 Task: Create Board Market Research to Workspace Event Planning. Create Board Social Media Advertising to Workspace Event Planning. Create Board Content Marketing SEO Optimization to Workspace Event Planning
Action: Mouse moved to (407, 90)
Screenshot: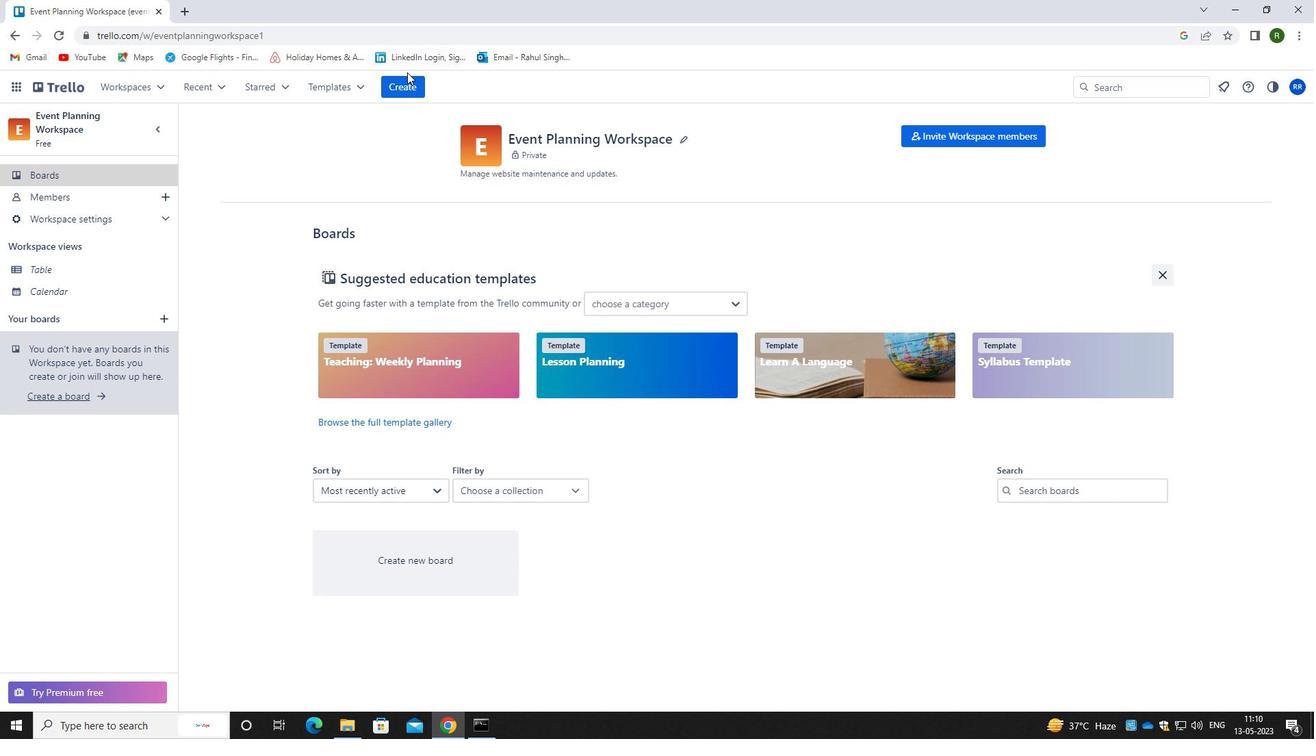 
Action: Mouse pressed left at (407, 90)
Screenshot: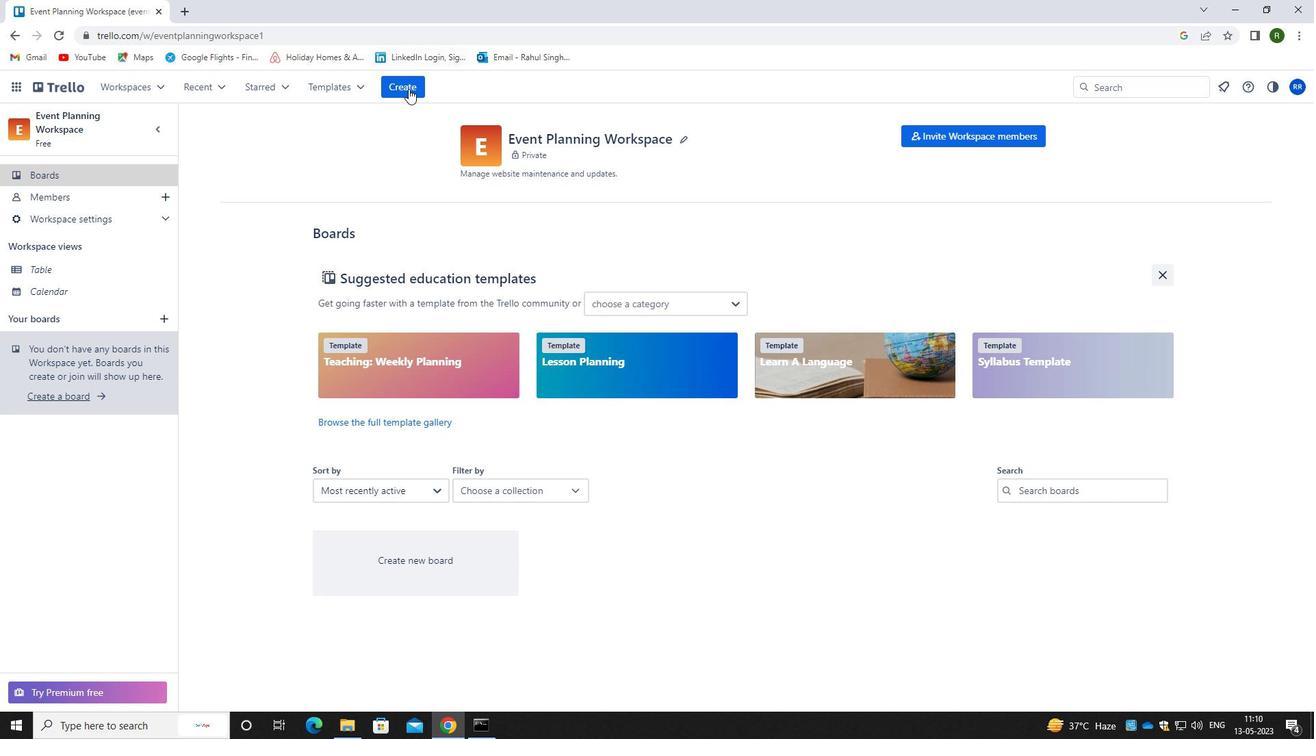 
Action: Mouse moved to (442, 140)
Screenshot: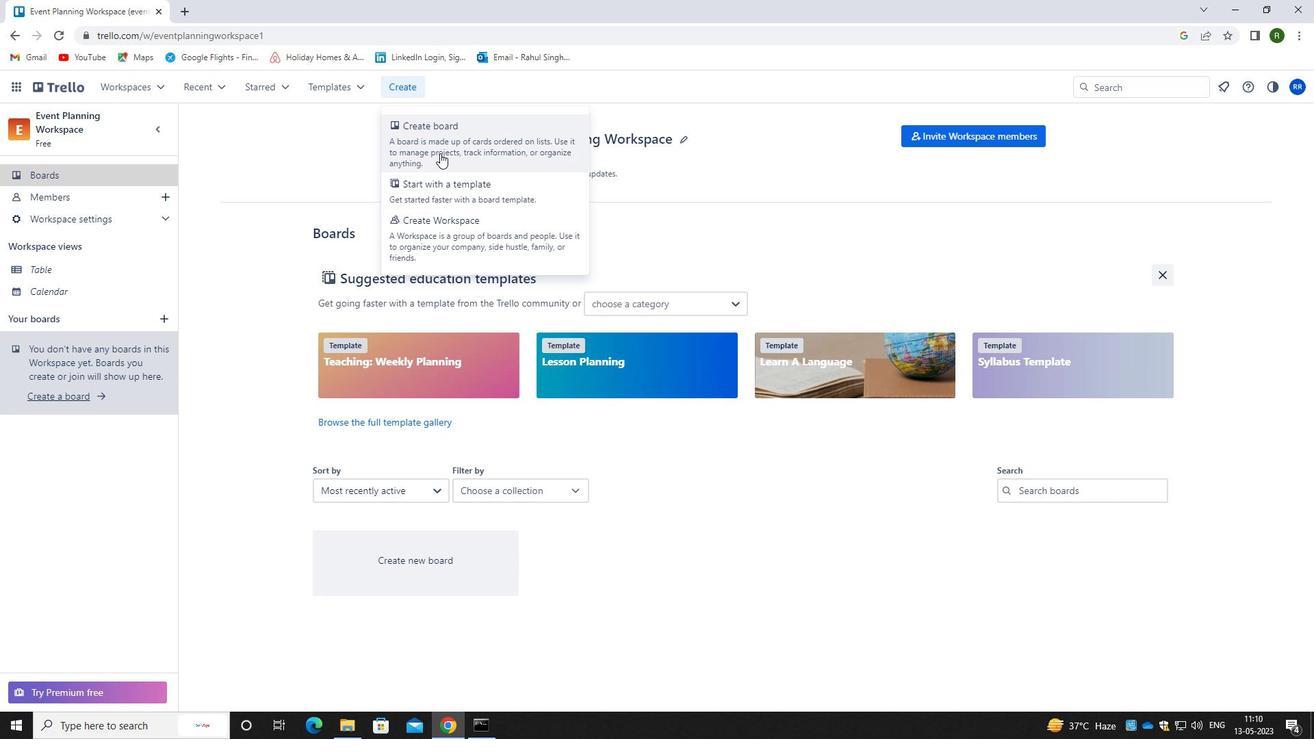 
Action: Mouse pressed left at (442, 140)
Screenshot: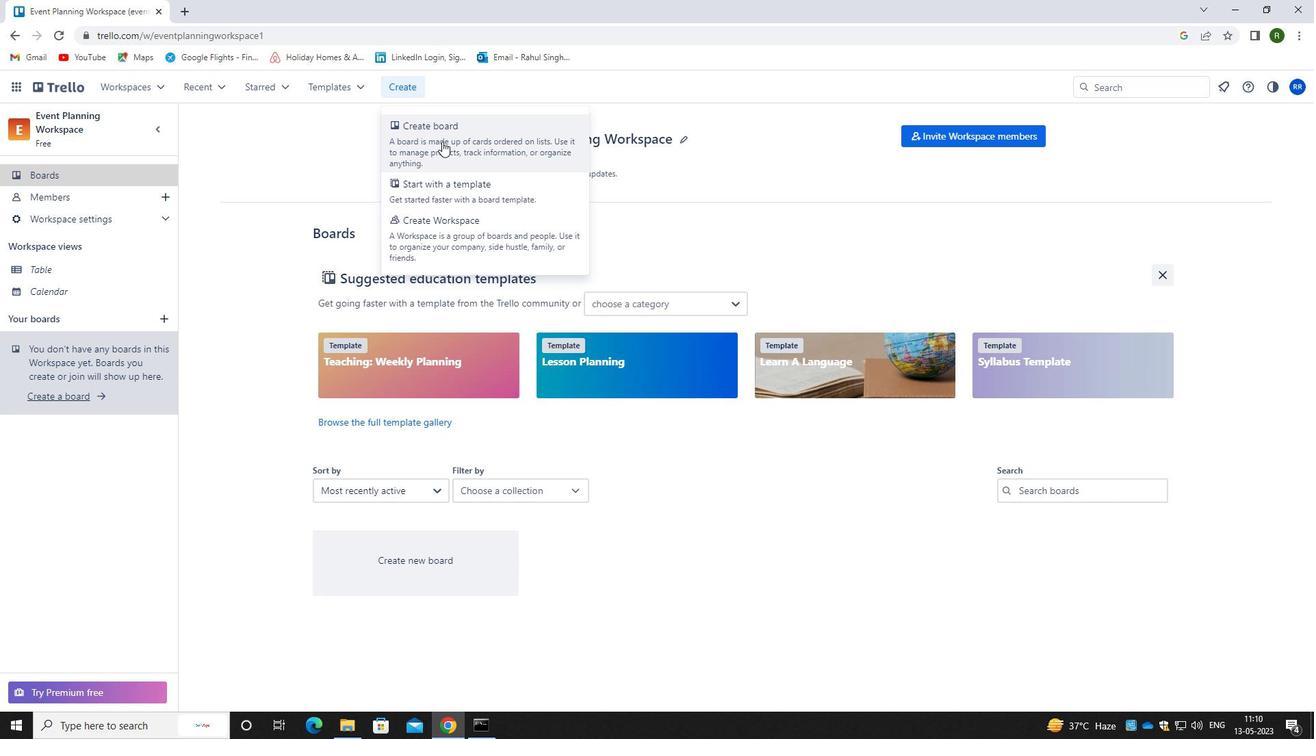 
Action: Mouse moved to (465, 328)
Screenshot: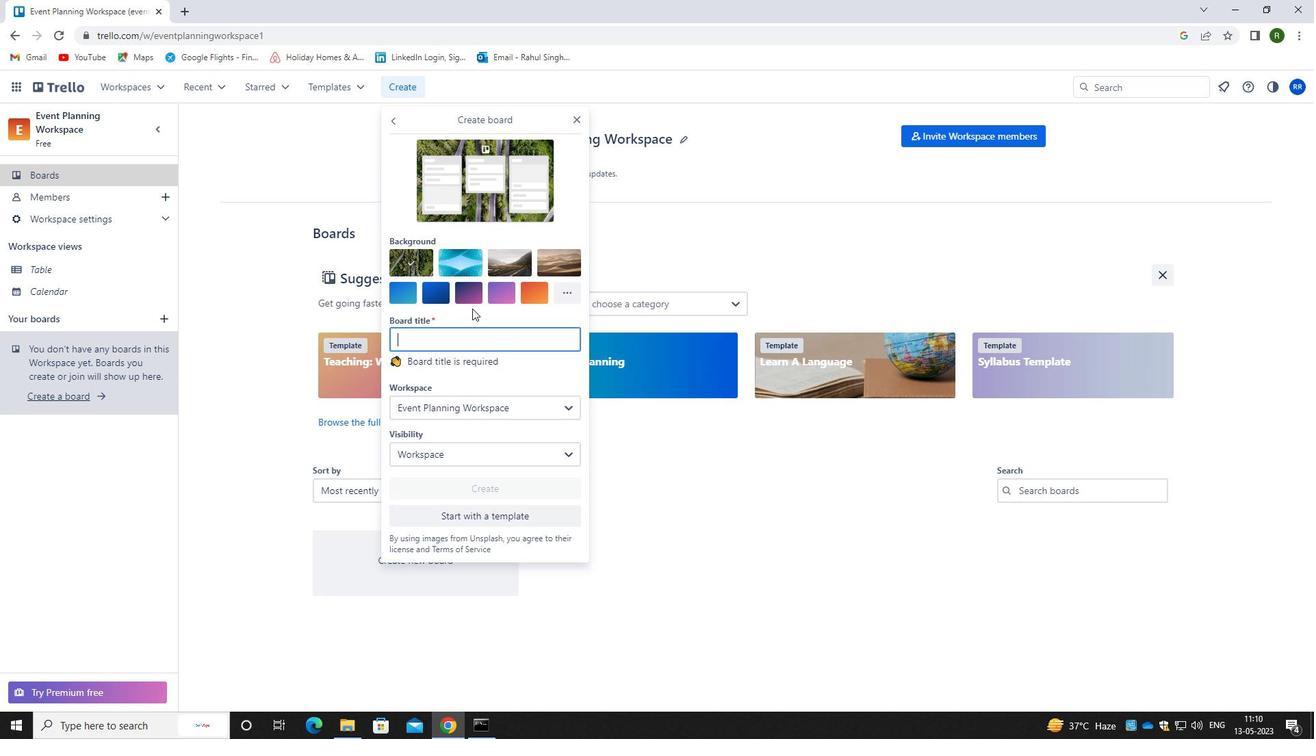 
Action: Key pressed <Key.caps_lock>m<Key.caps_lock>arket<Key.space><Key.caps_lock>r<Key.caps_lock>esearch<Key.space>
Screenshot: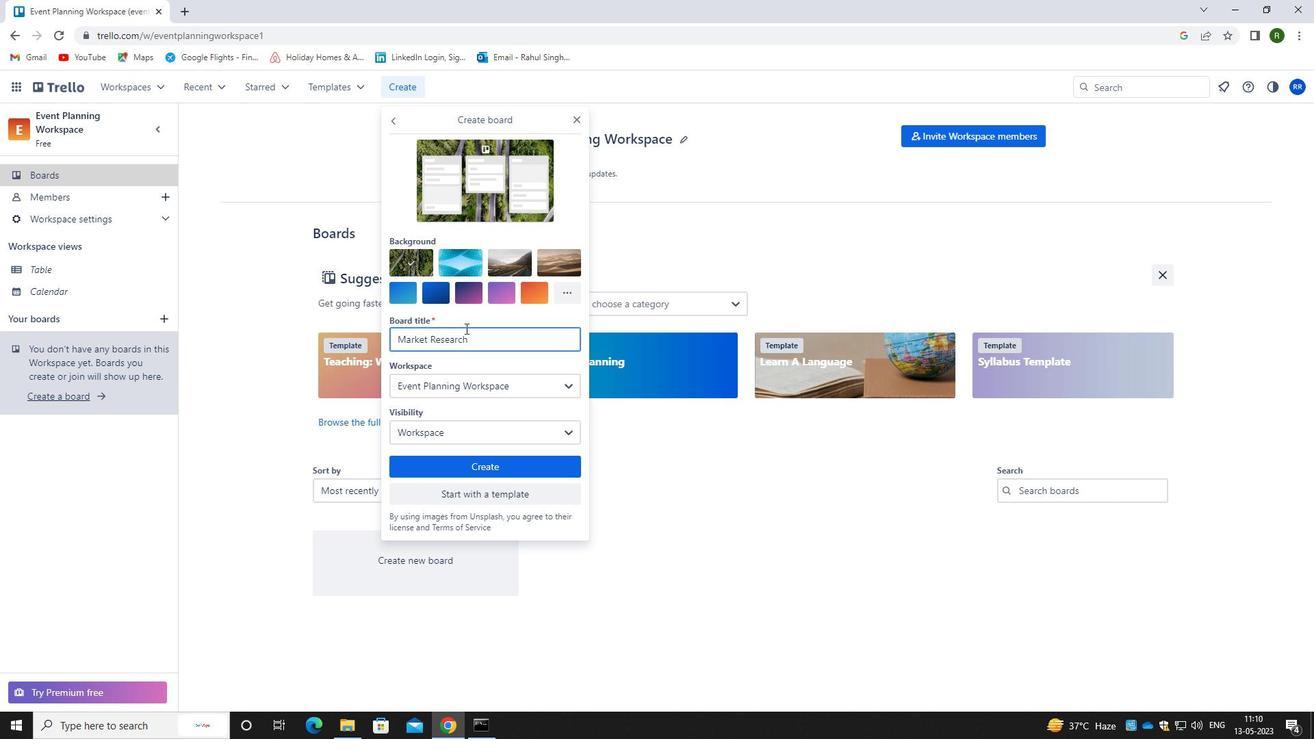 
Action: Mouse moved to (484, 468)
Screenshot: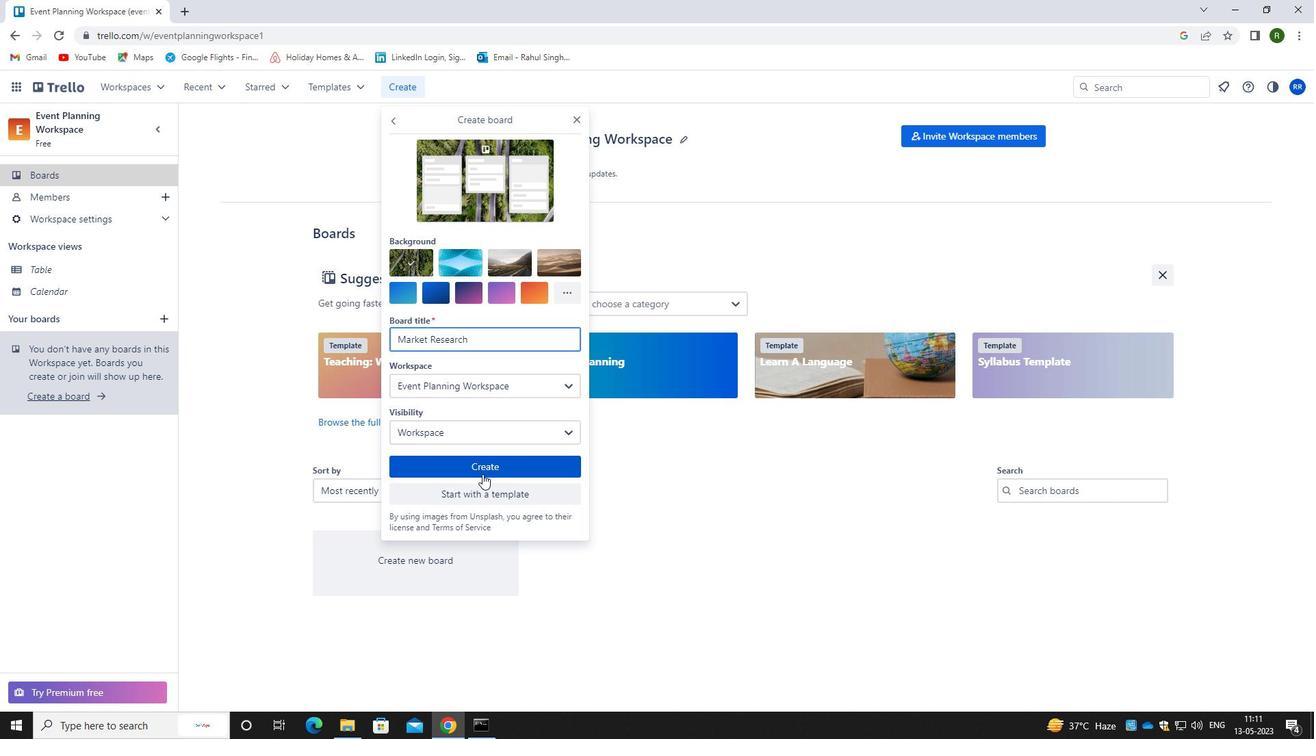 
Action: Mouse pressed left at (484, 468)
Screenshot: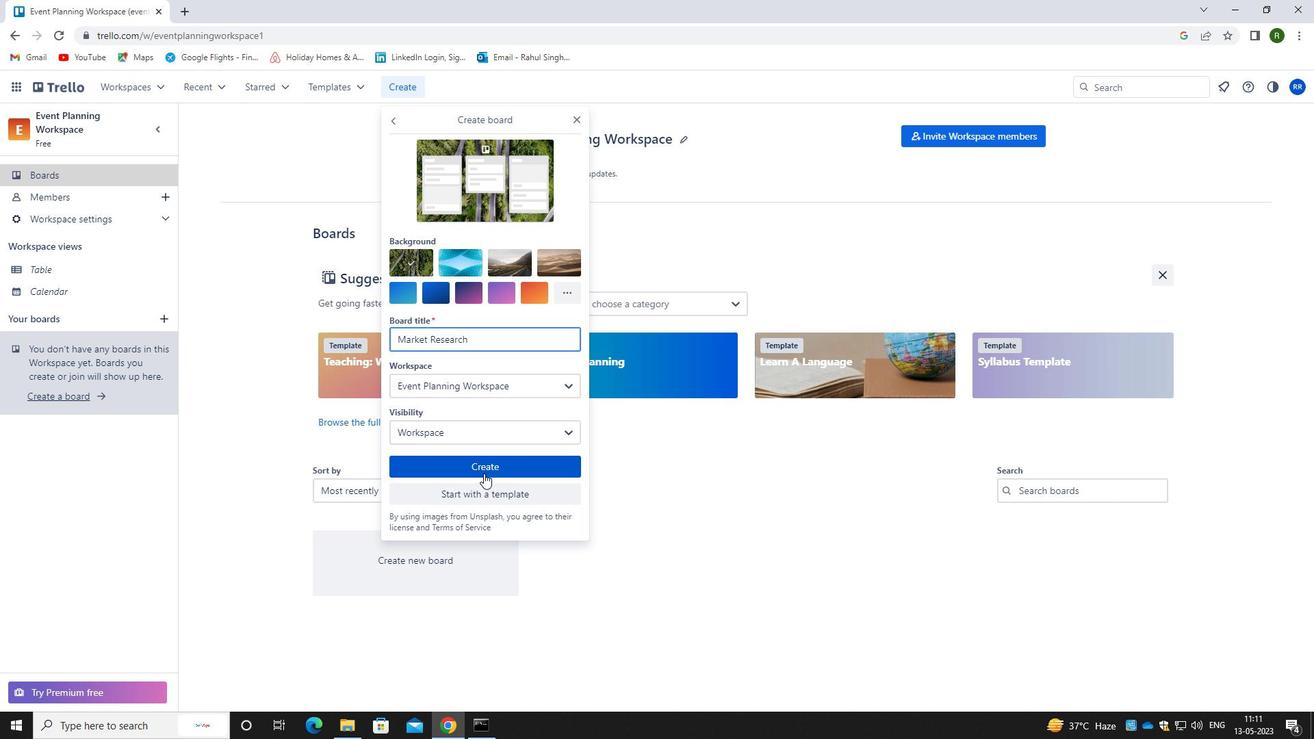 
Action: Mouse moved to (408, 87)
Screenshot: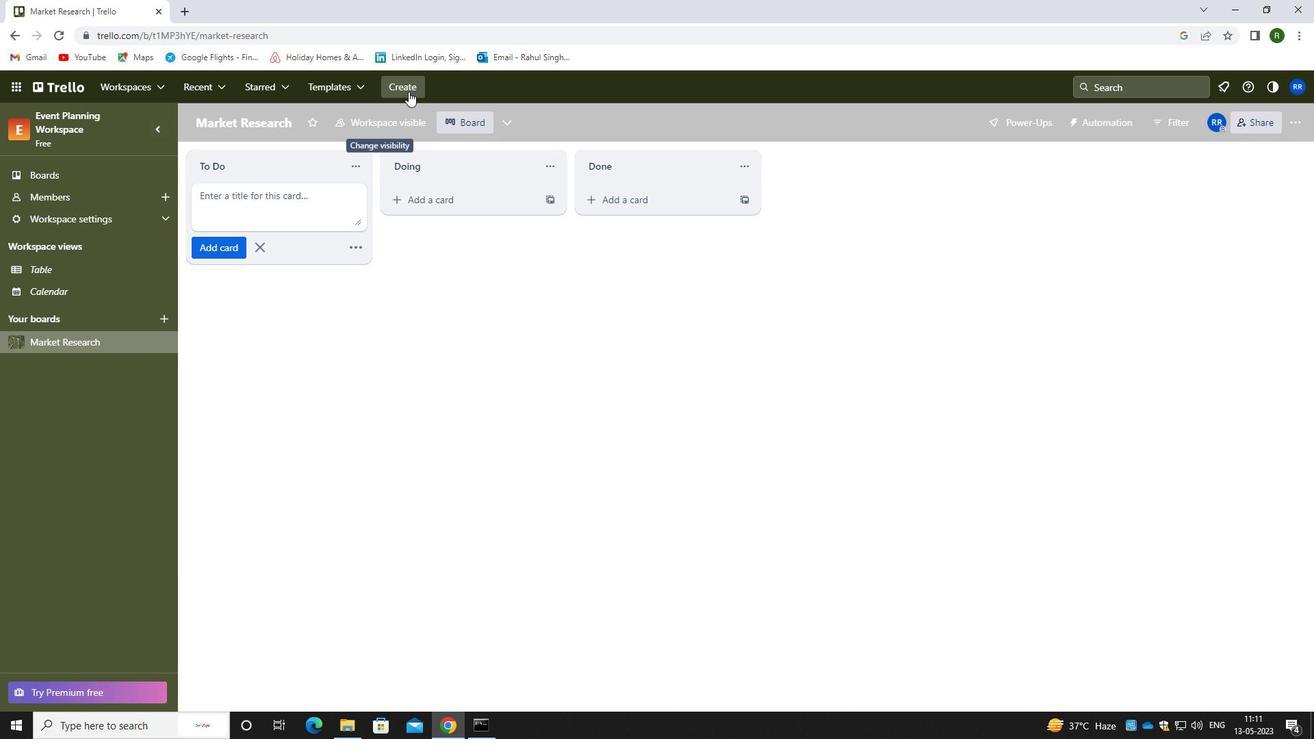 
Action: Mouse pressed left at (408, 87)
Screenshot: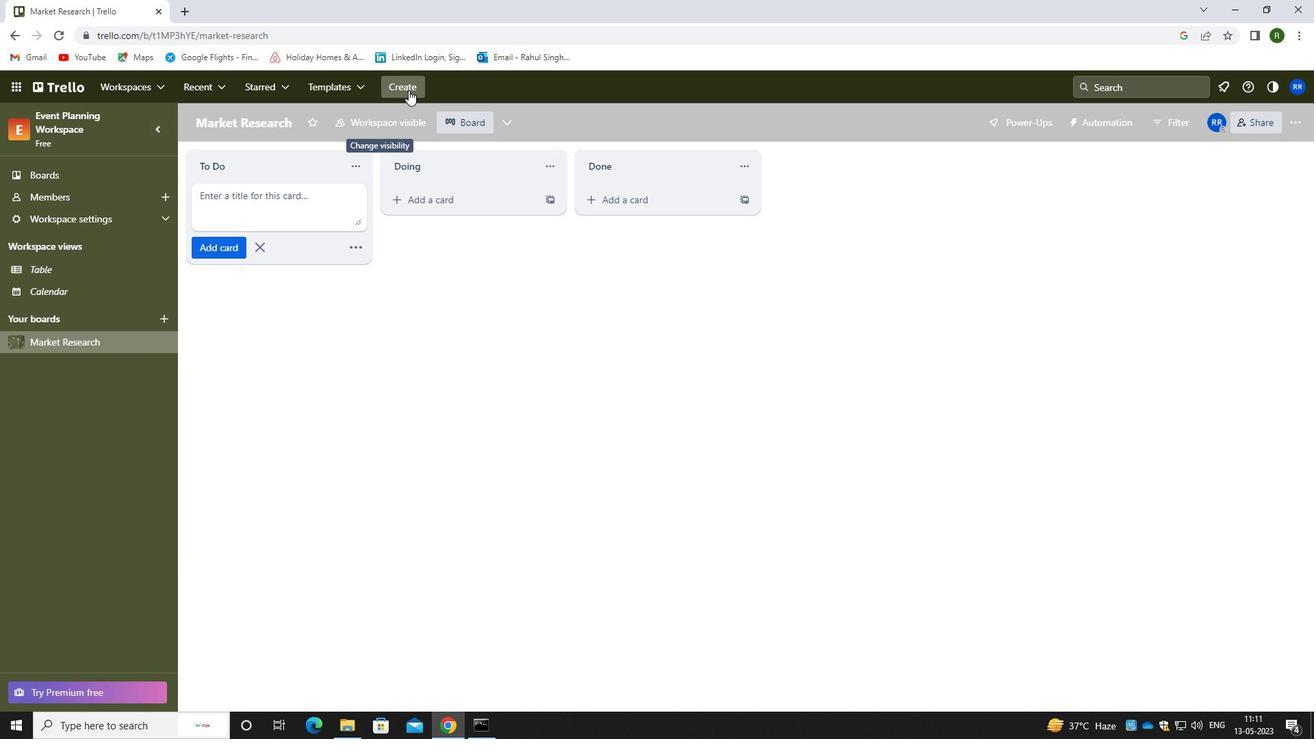 
Action: Mouse moved to (438, 132)
Screenshot: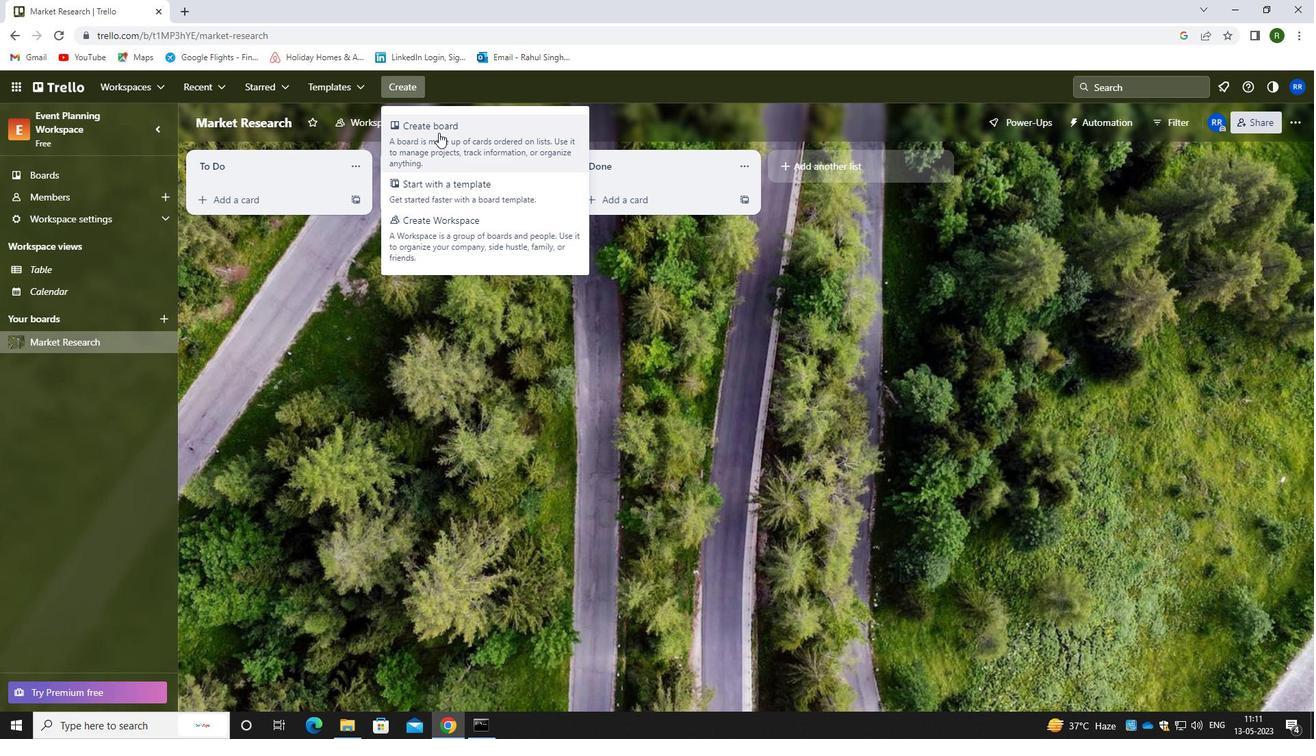 
Action: Mouse pressed left at (438, 132)
Screenshot: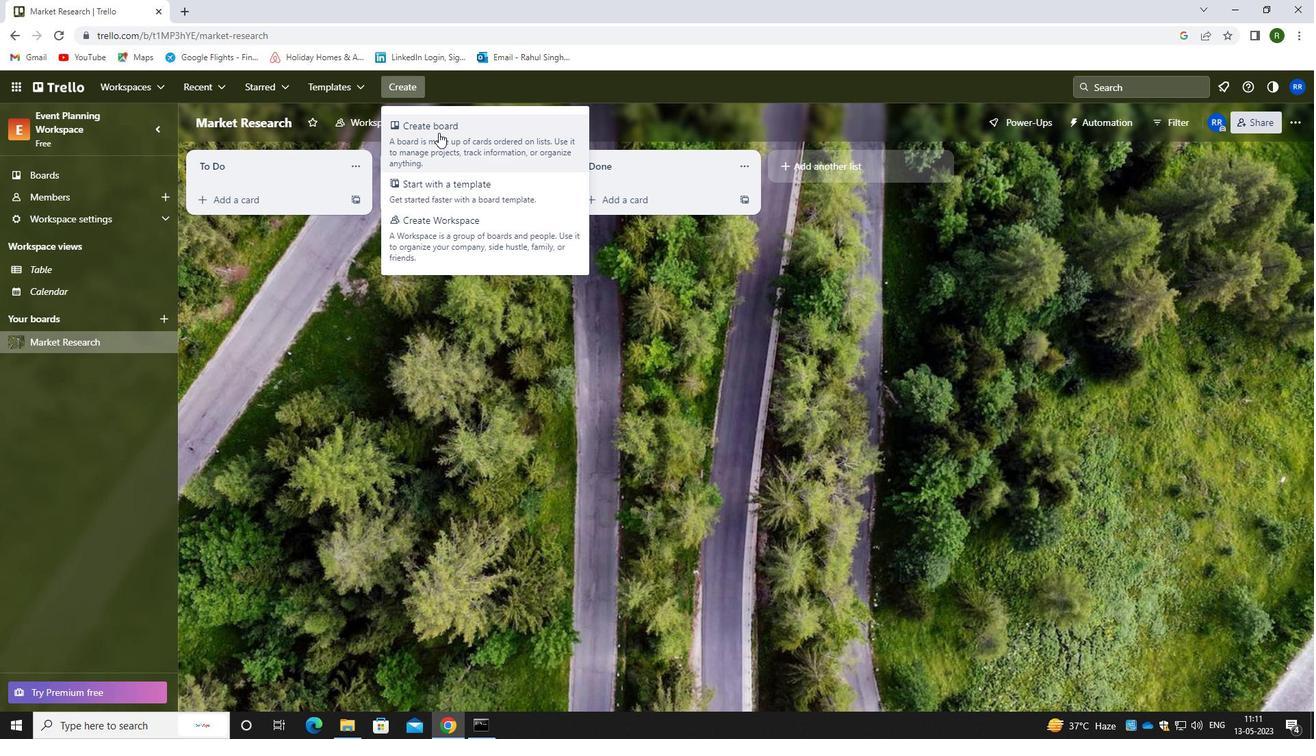 
Action: Mouse moved to (447, 349)
Screenshot: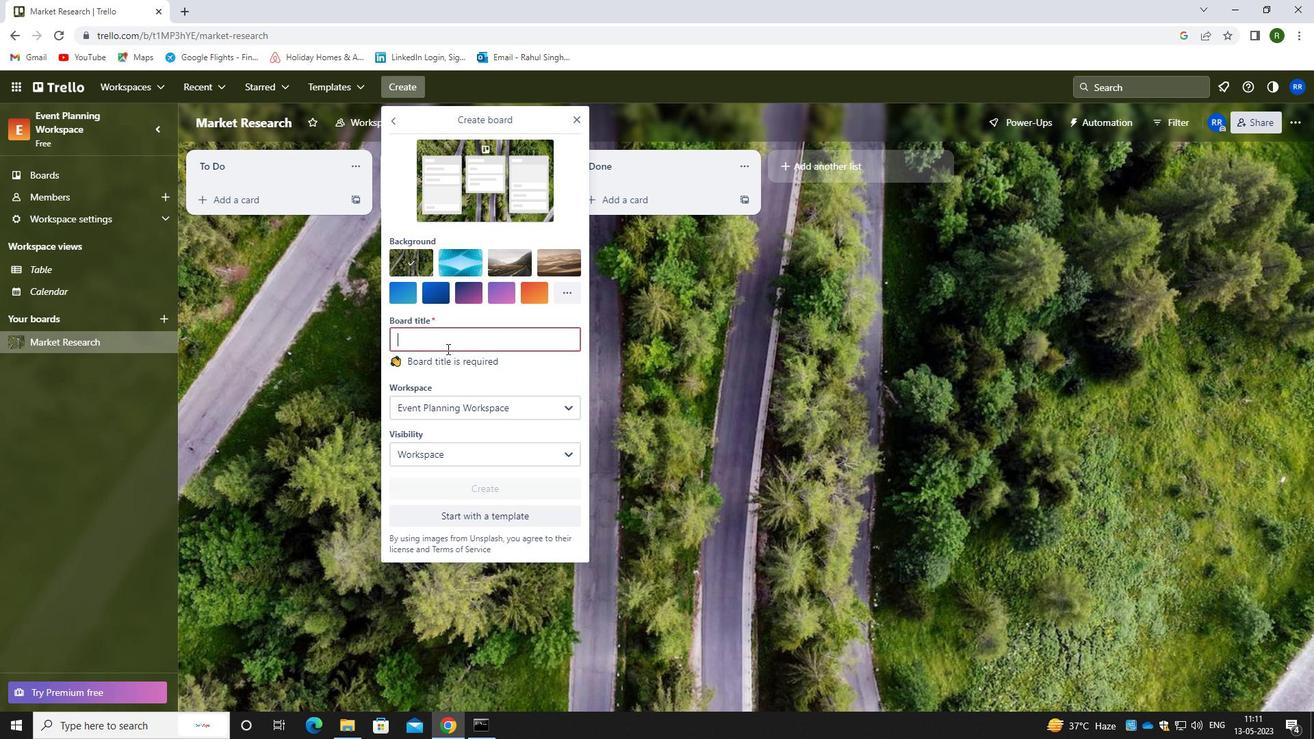 
Action: Key pressed <Key.caps_lock>s<Key.caps_lock>ocial<Key.space><Key.caps_lock>m<Key.caps_lock>edia<Key.space><Key.caps_lock>a<Key.caps_lock>dverstinsing<Key.space>
Screenshot: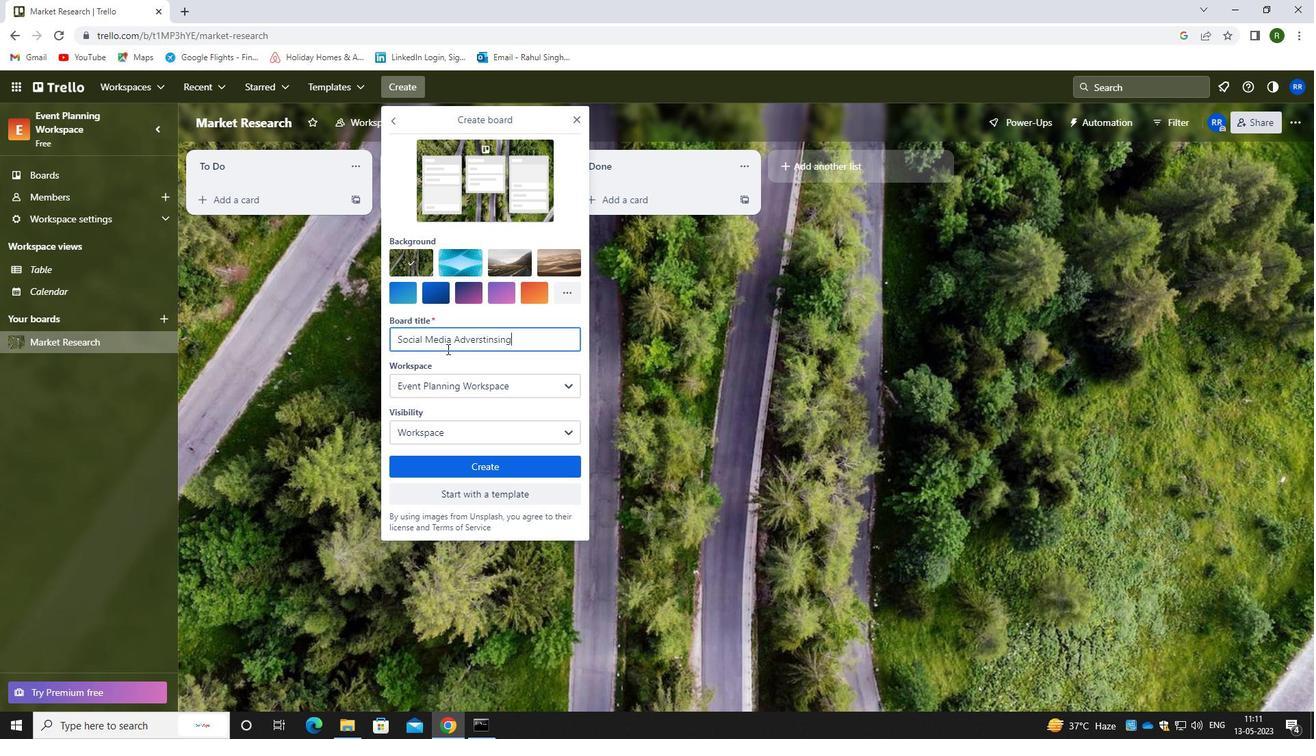 
Action: Mouse moved to (544, 462)
Screenshot: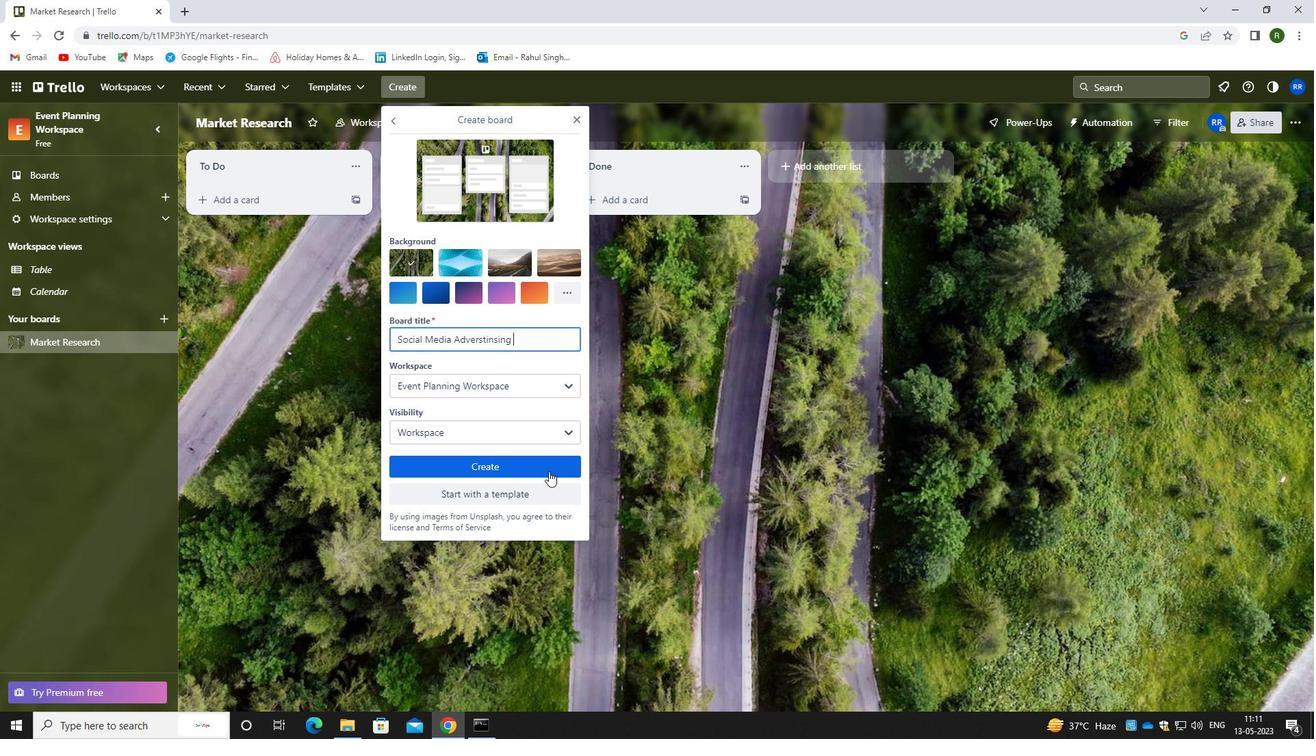
Action: Key pressed <Key.backspace><Key.backspace><Key.backspace><Key.backspace><Key.backspace><Key.backspace>sing
Screenshot: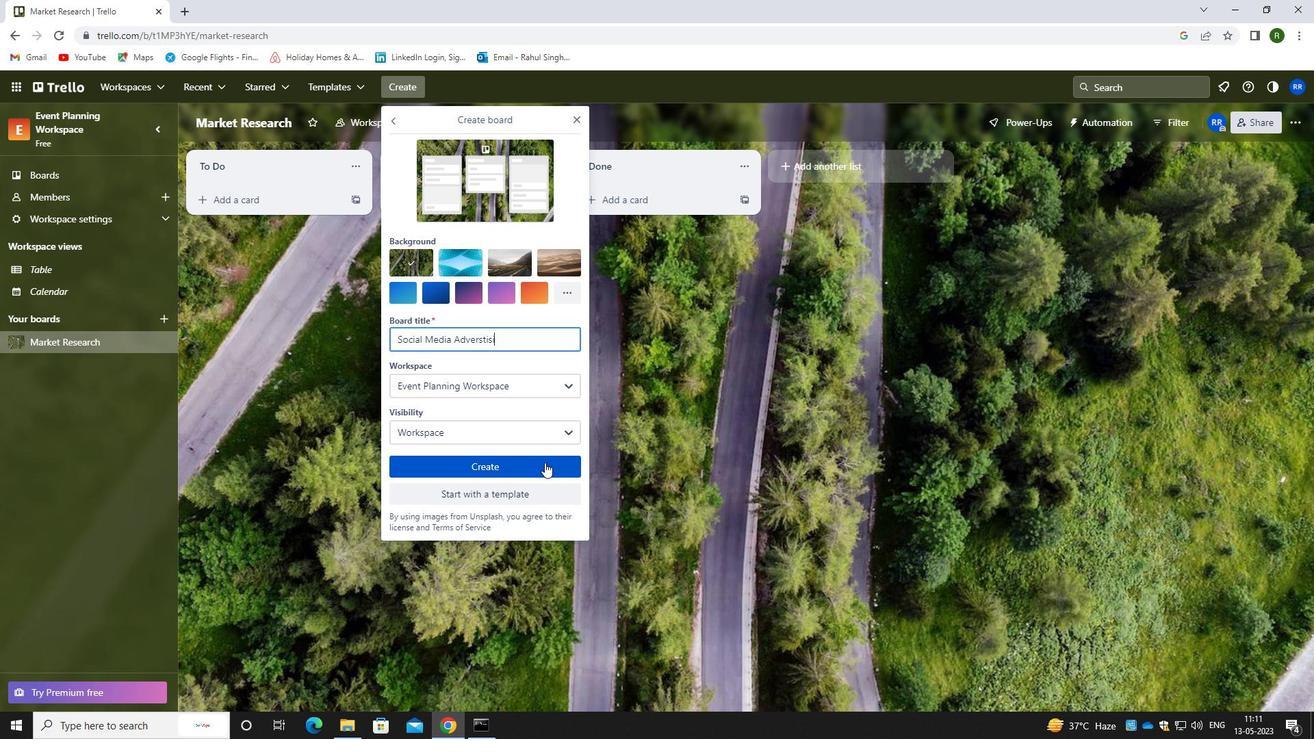 
Action: Mouse moved to (499, 474)
Screenshot: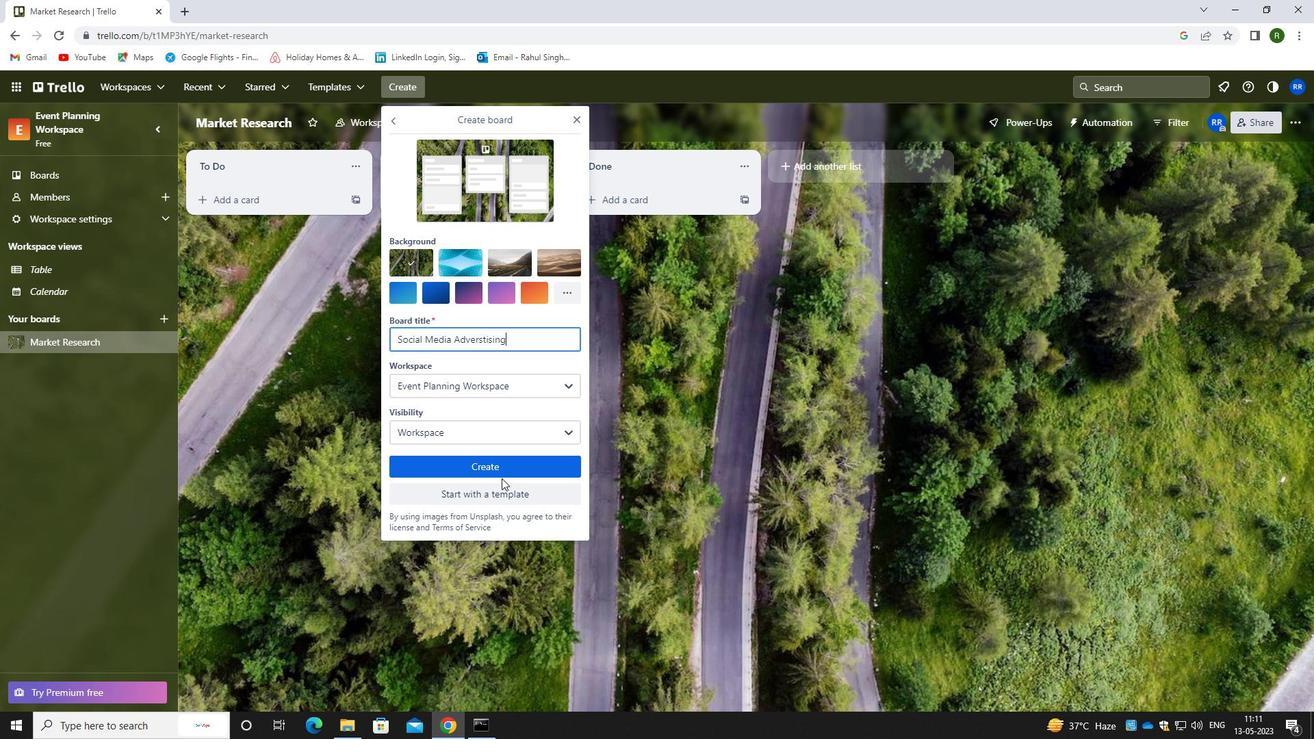 
Action: Mouse pressed left at (499, 474)
Screenshot: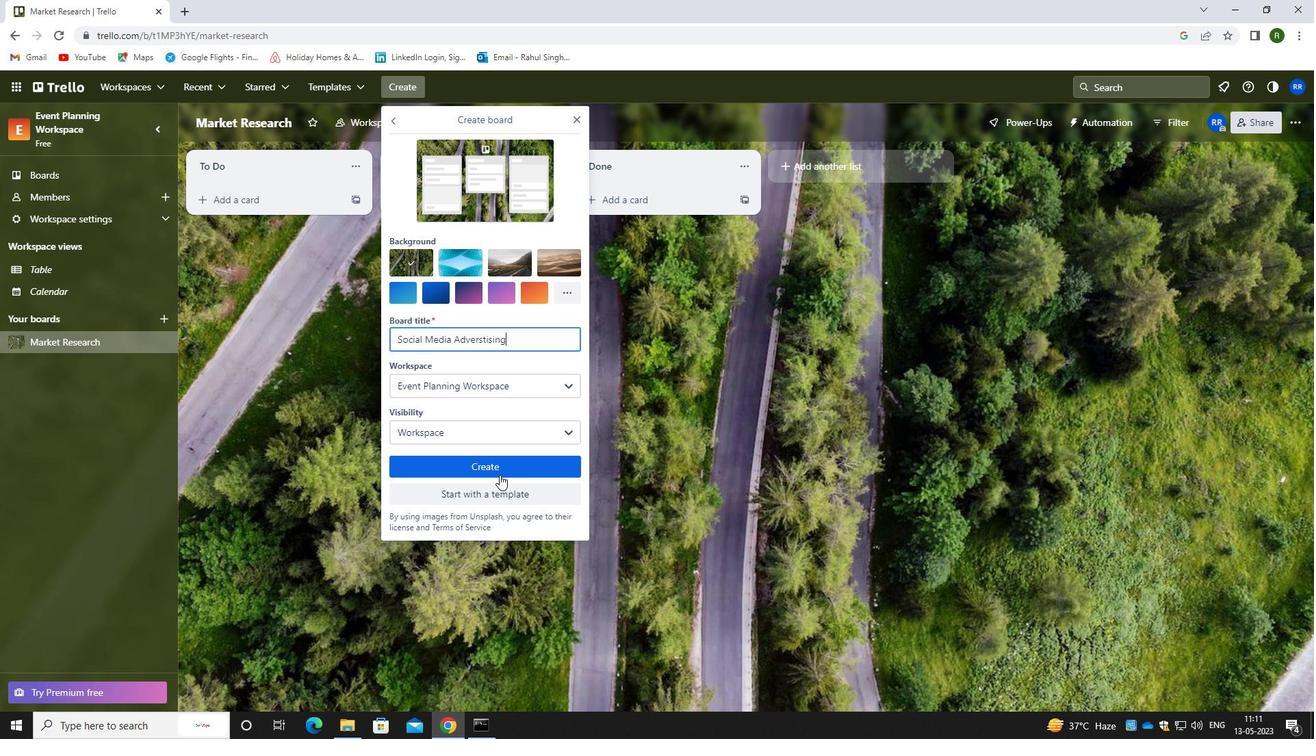 
Action: Mouse moved to (391, 84)
Screenshot: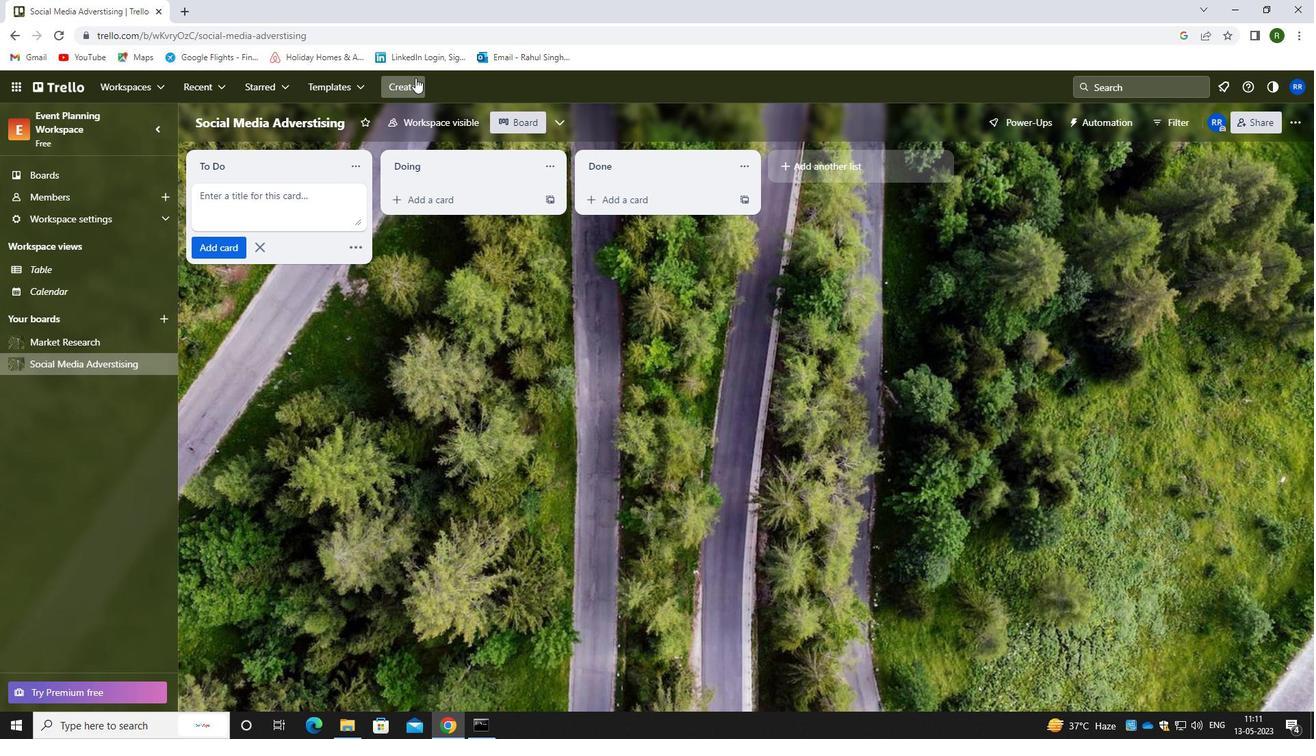 
Action: Mouse pressed left at (391, 84)
Screenshot: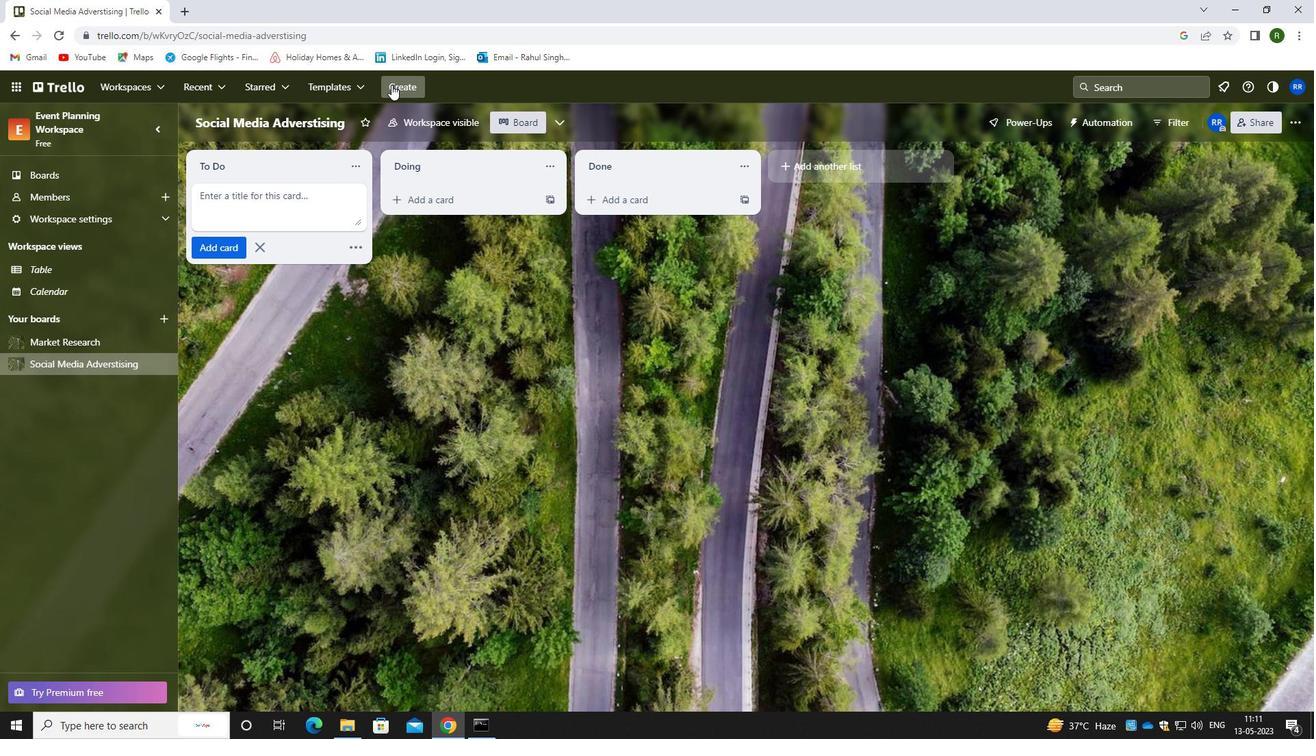 
Action: Mouse moved to (444, 128)
Screenshot: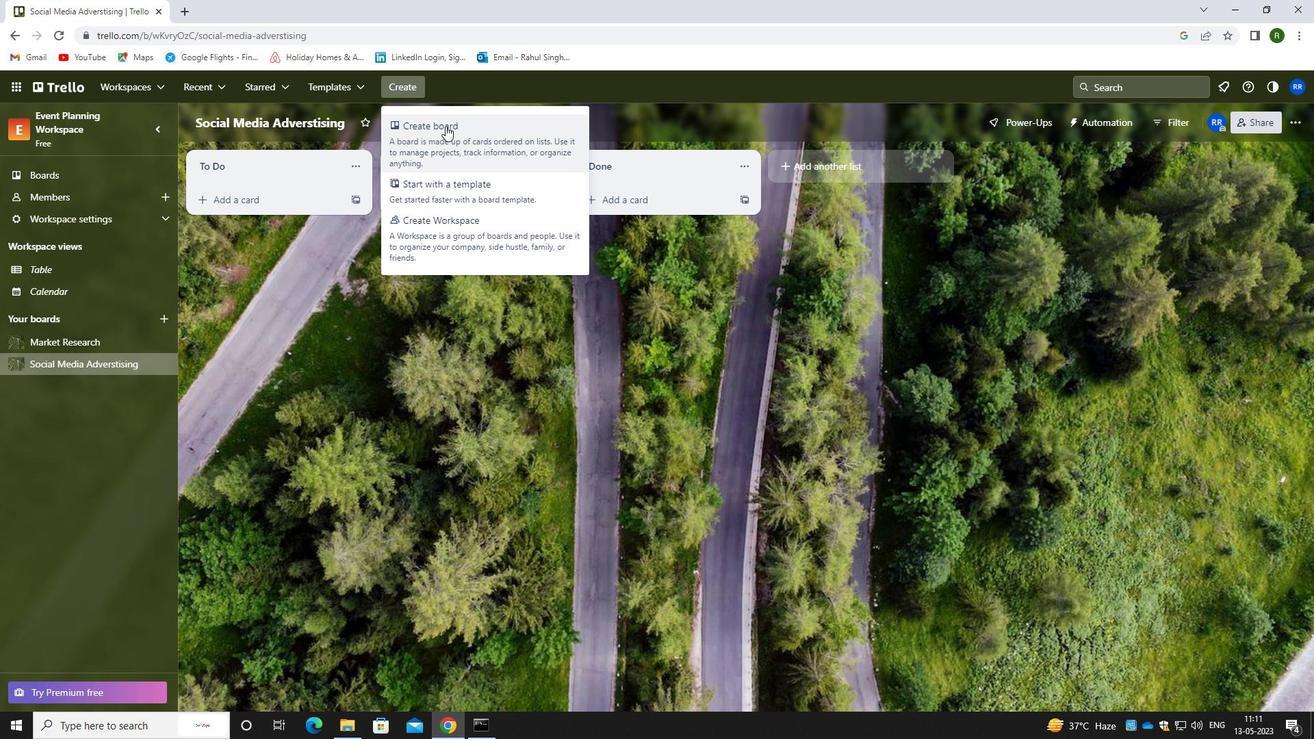 
Action: Mouse pressed left at (444, 128)
Screenshot: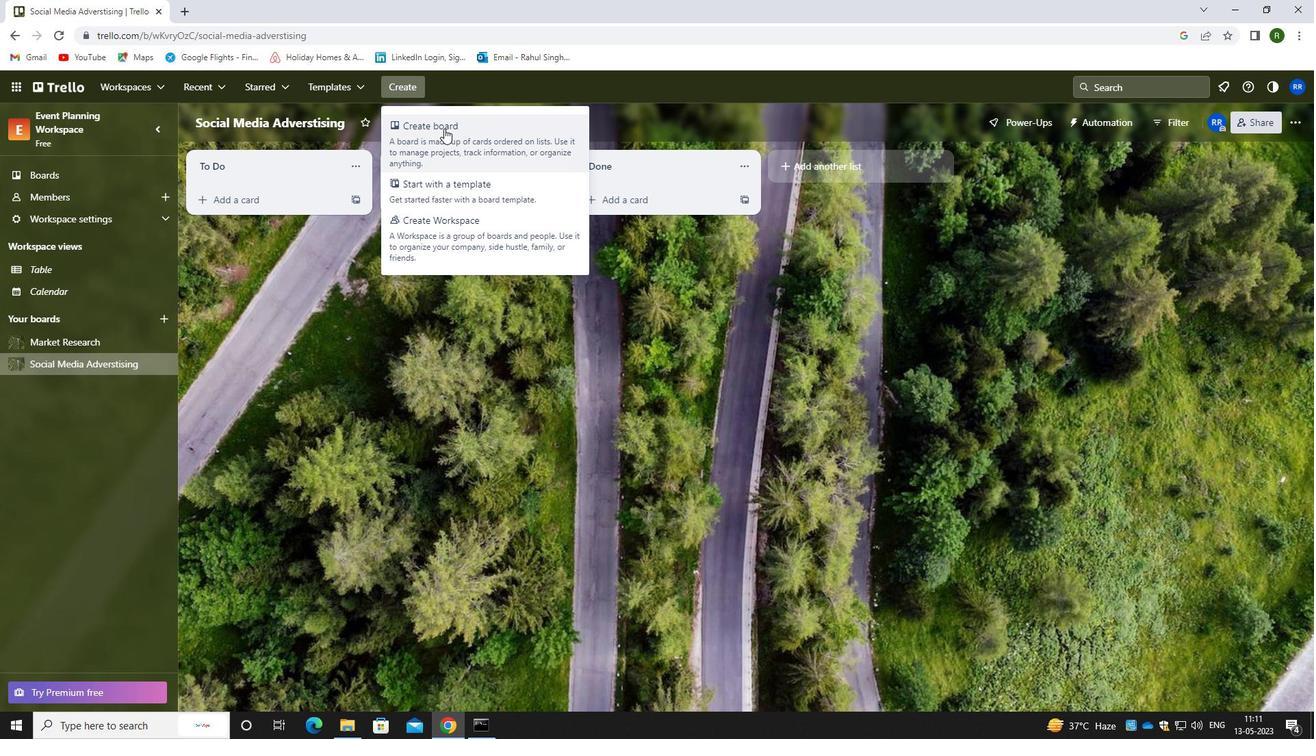 
Action: Mouse moved to (474, 369)
Screenshot: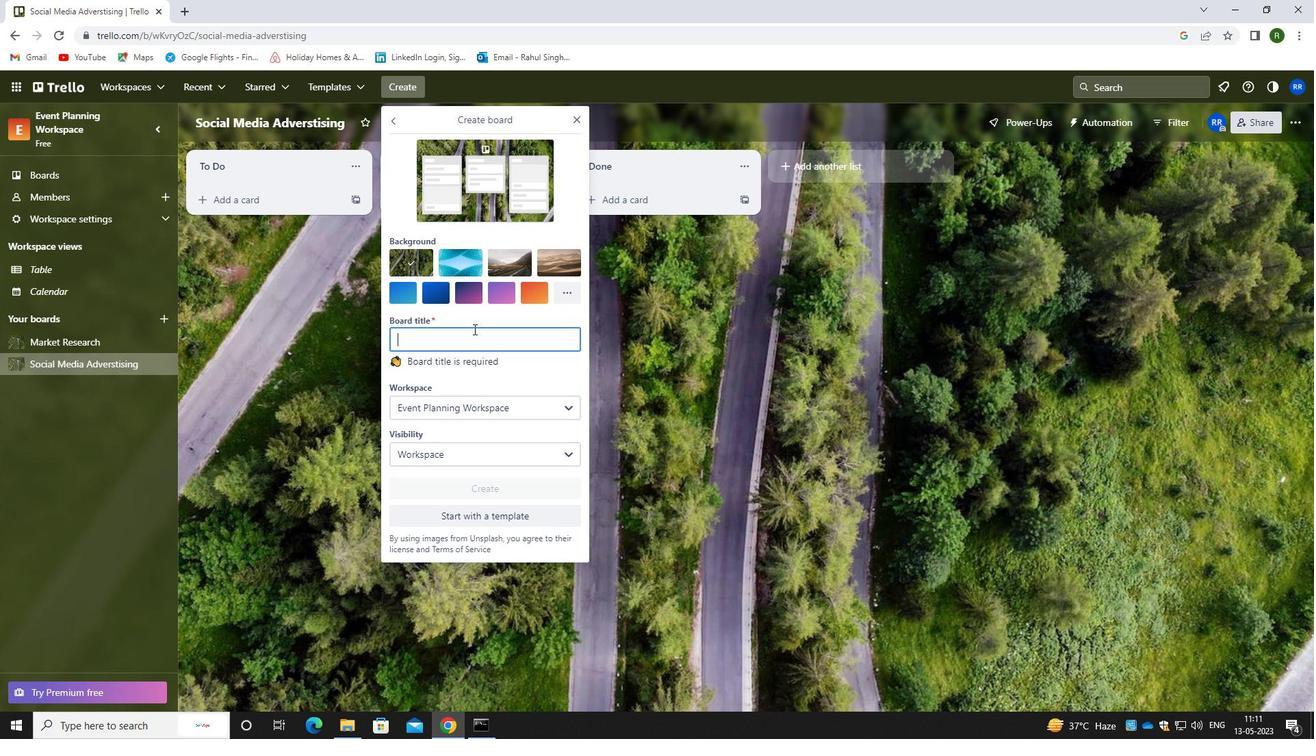 
Action: Key pressed <Key.caps_lock>c<Key.caps_lock>ontent<Key.space><Key.caps_lock>M<Key.caps_lock>arketiing<Key.space><Key.caps_lock>seo<Key.space><Key.caps_lock><Key.caps_lock>o<Key.caps_lock>ptimization
Screenshot: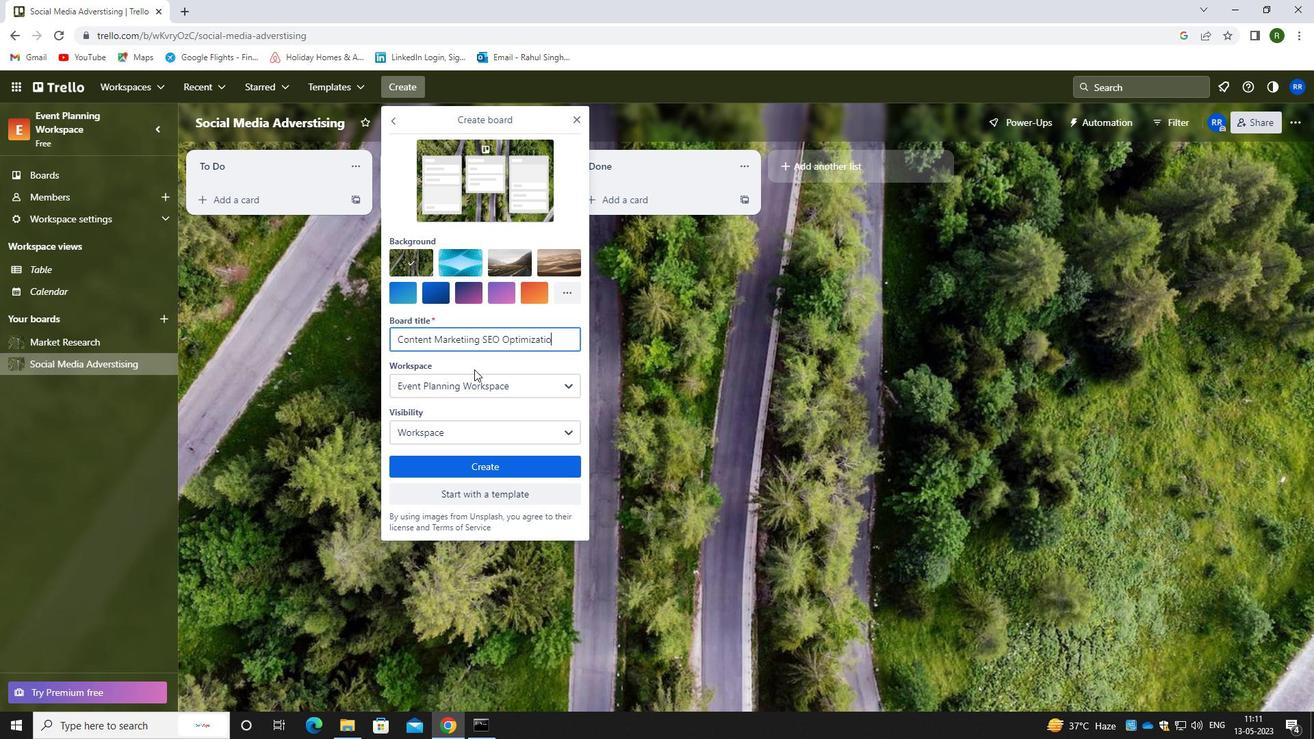 
Action: Mouse moved to (503, 471)
Screenshot: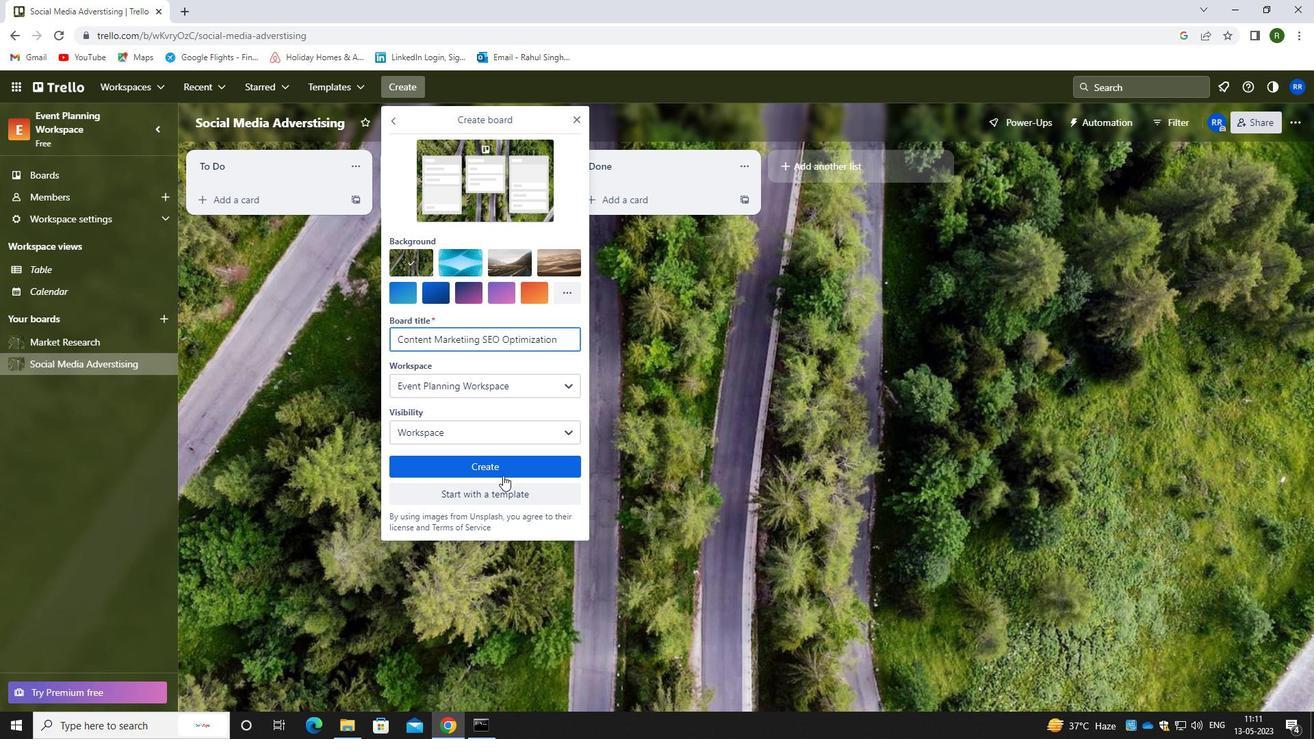 
Action: Mouse pressed left at (503, 471)
Screenshot: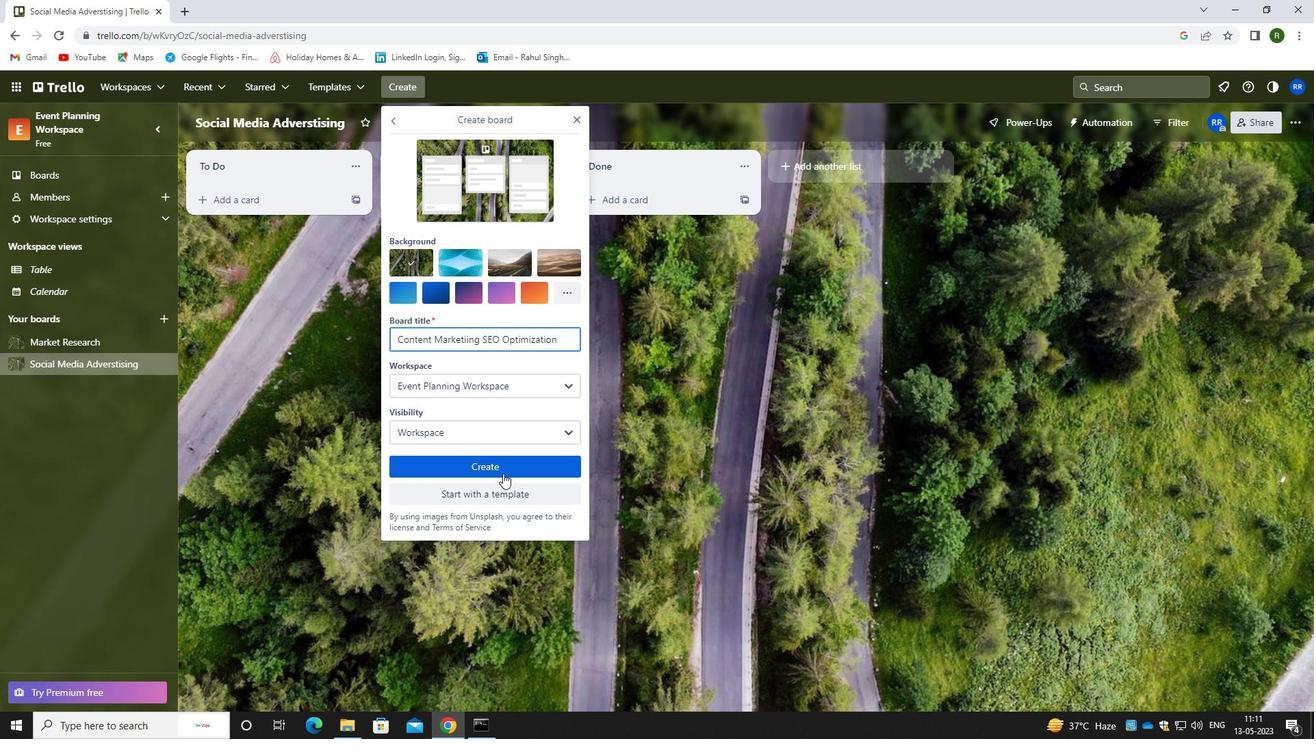 
Action: Mouse moved to (515, 434)
Screenshot: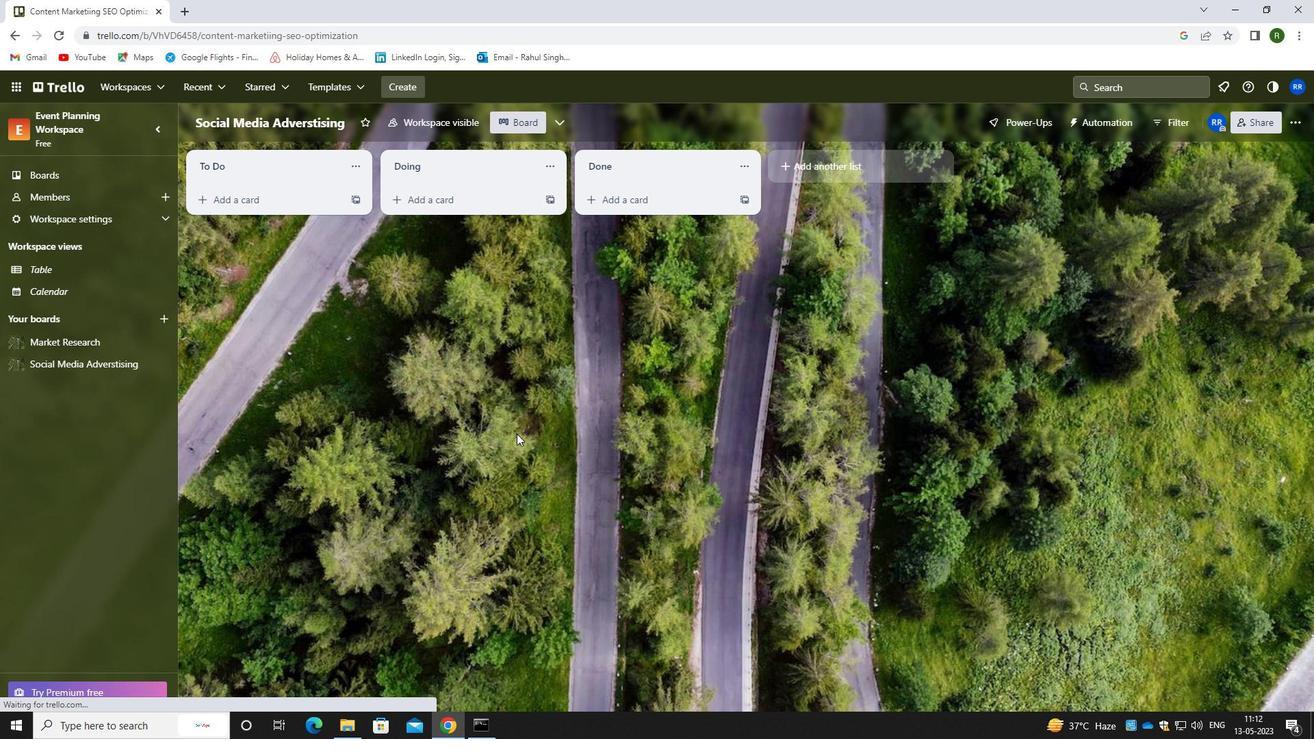 
